 Task: Create a new field with title Stage a blank project AgileForge with field type as Single-select and options as Not Started, In Progress and Complete
Action: Mouse moved to (49, 380)
Screenshot: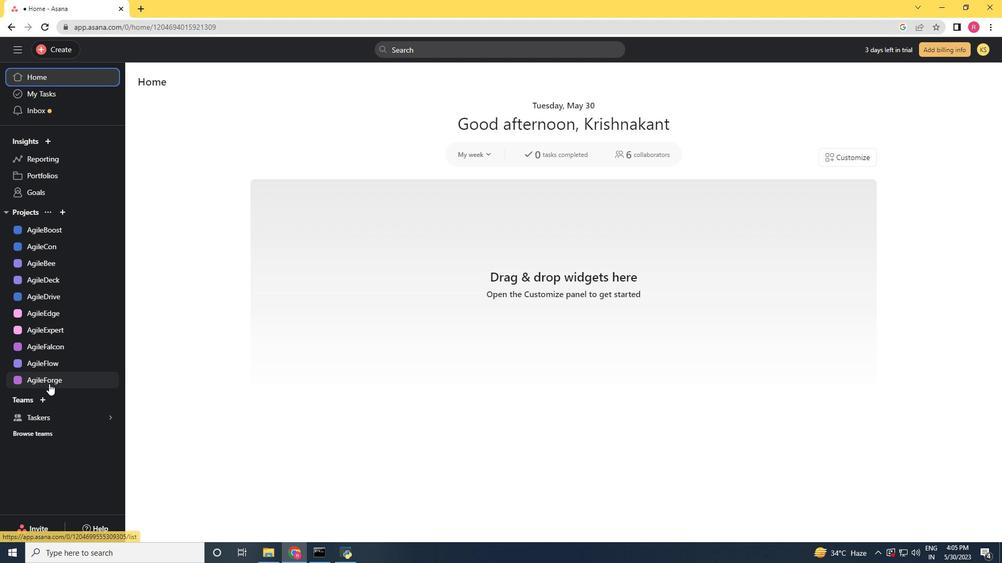 
Action: Mouse pressed left at (49, 380)
Screenshot: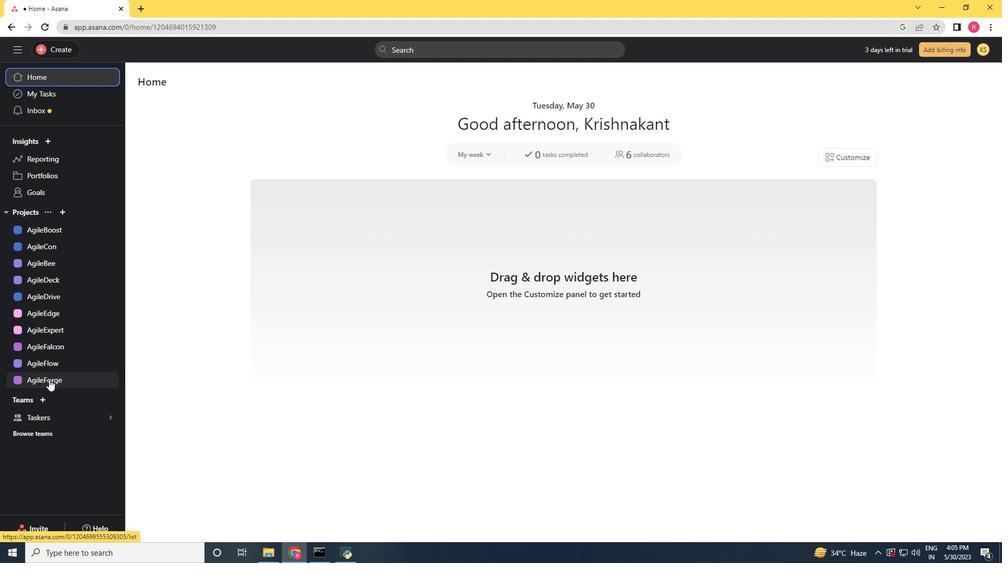 
Action: Mouse moved to (963, 85)
Screenshot: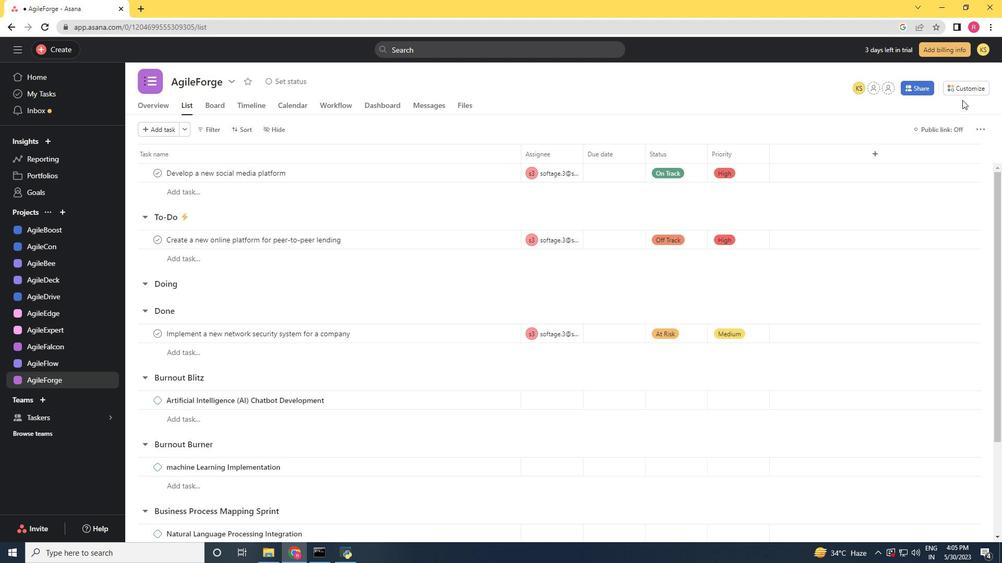 
Action: Mouse pressed left at (963, 85)
Screenshot: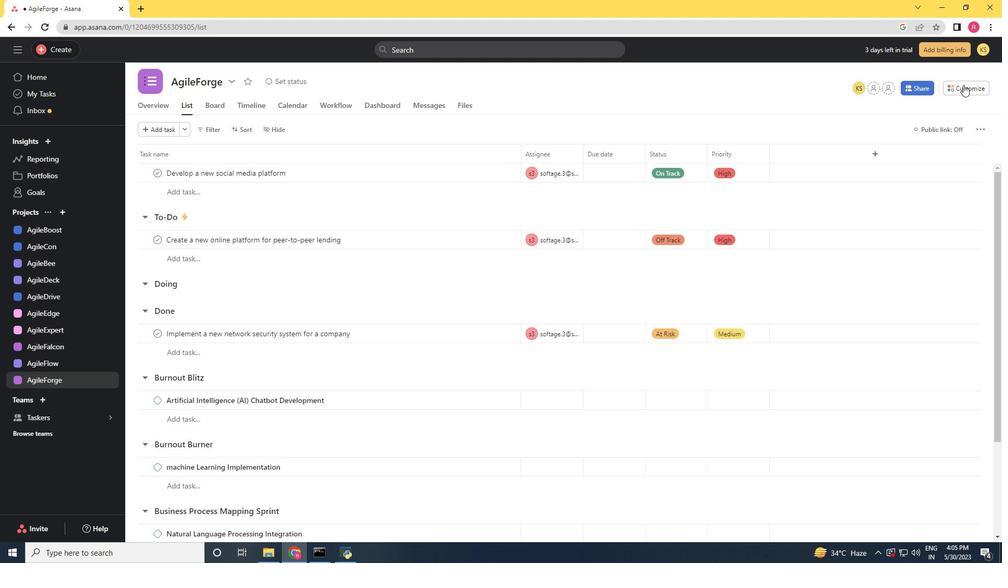 
Action: Mouse moved to (881, 203)
Screenshot: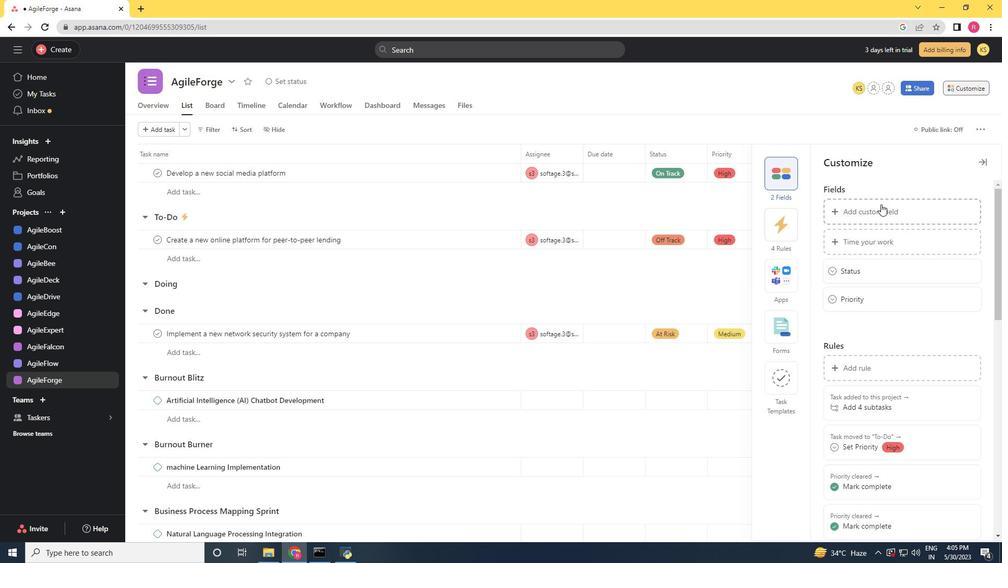 
Action: Mouse pressed left at (881, 203)
Screenshot: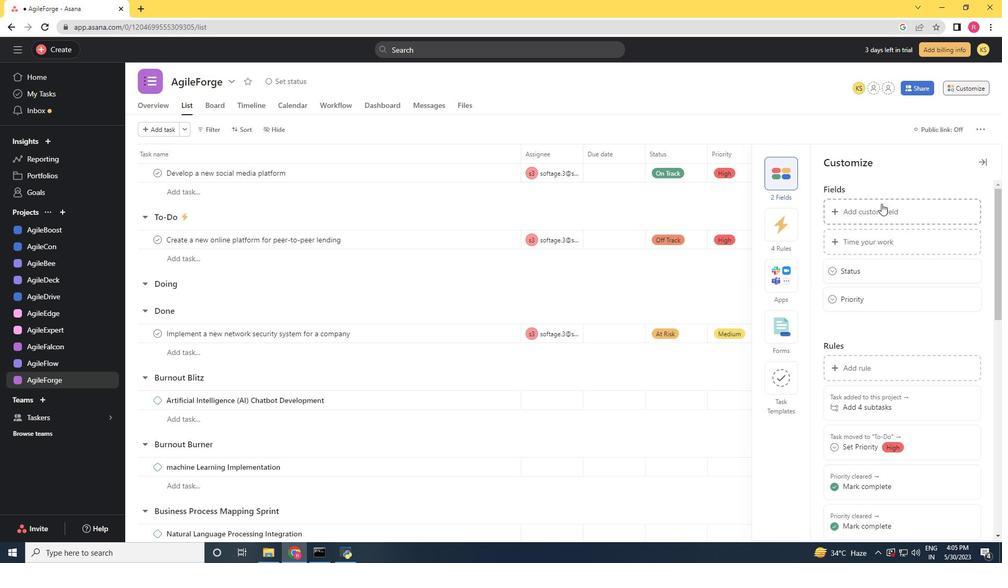 
Action: Mouse moved to (442, 186)
Screenshot: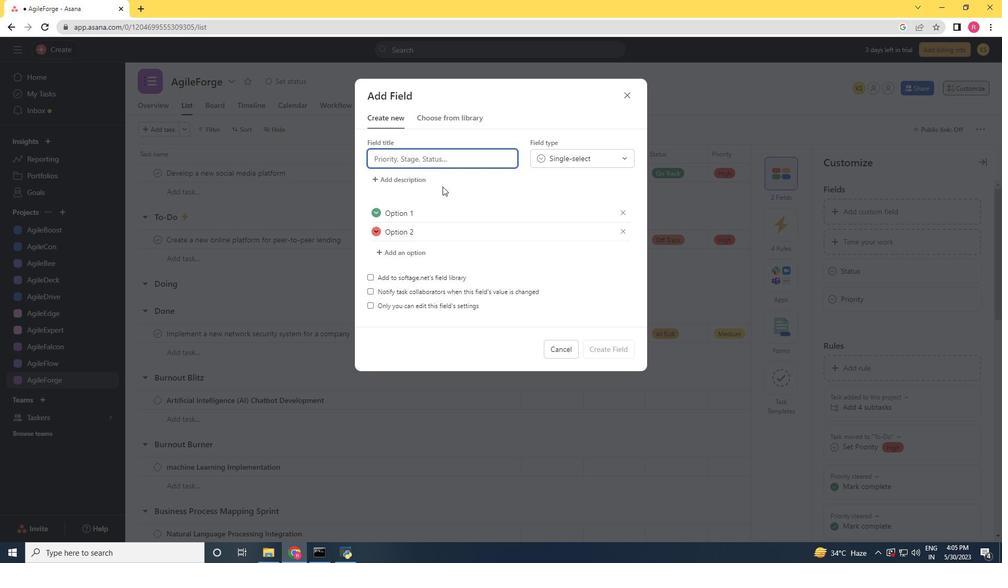 
Action: Key pressed <Key.shift><Key.shift><Key.shift><Key.shift><Key.shift>Stage
Screenshot: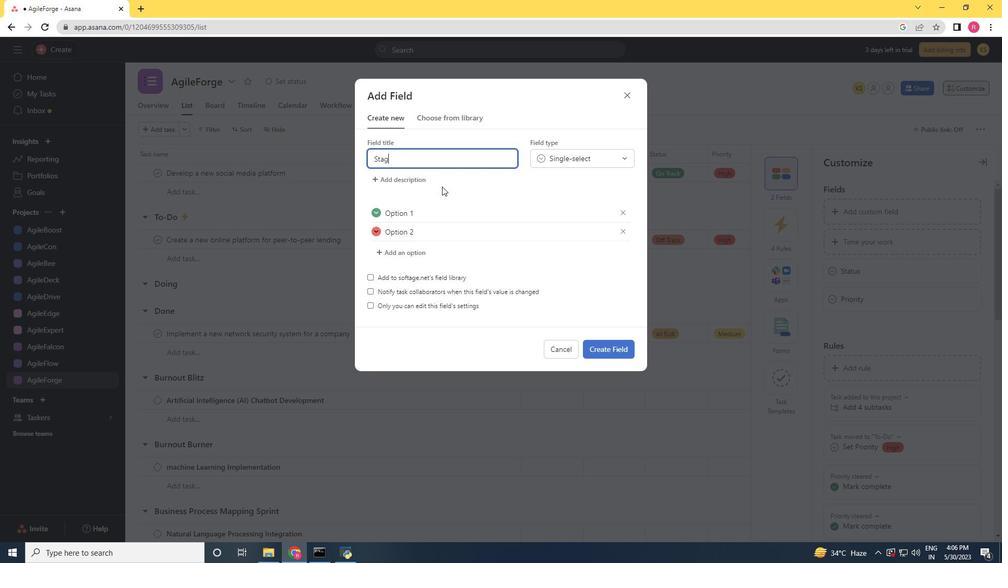 
Action: Mouse moved to (565, 160)
Screenshot: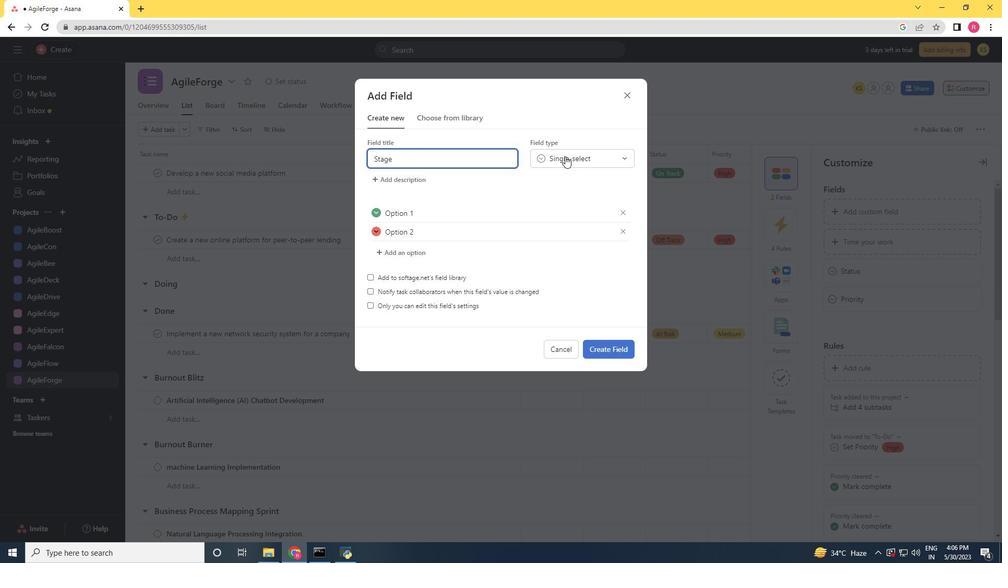 
Action: Mouse pressed left at (565, 160)
Screenshot: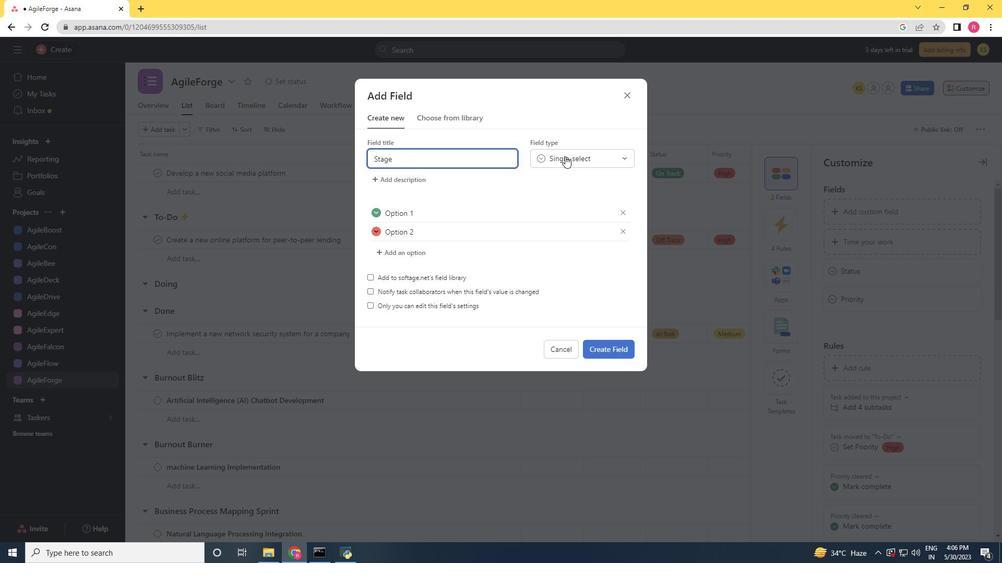 
Action: Mouse moved to (562, 182)
Screenshot: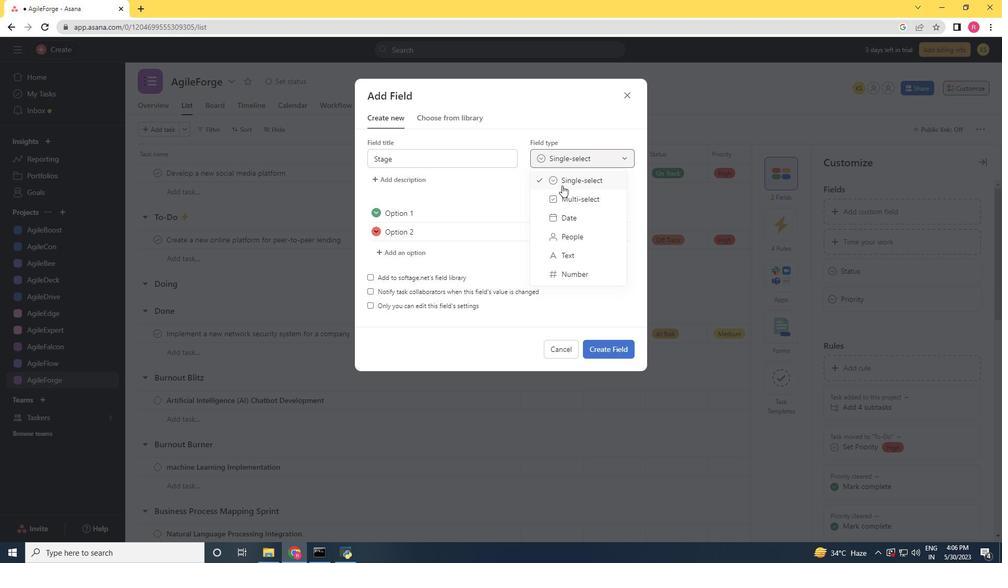 
Action: Mouse pressed left at (562, 182)
Screenshot: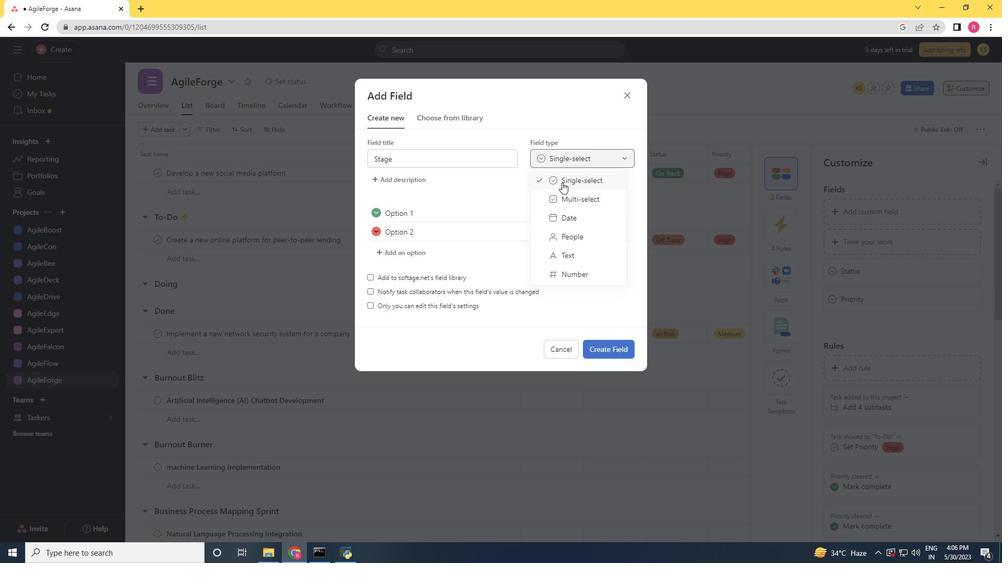 
Action: Mouse moved to (460, 204)
Screenshot: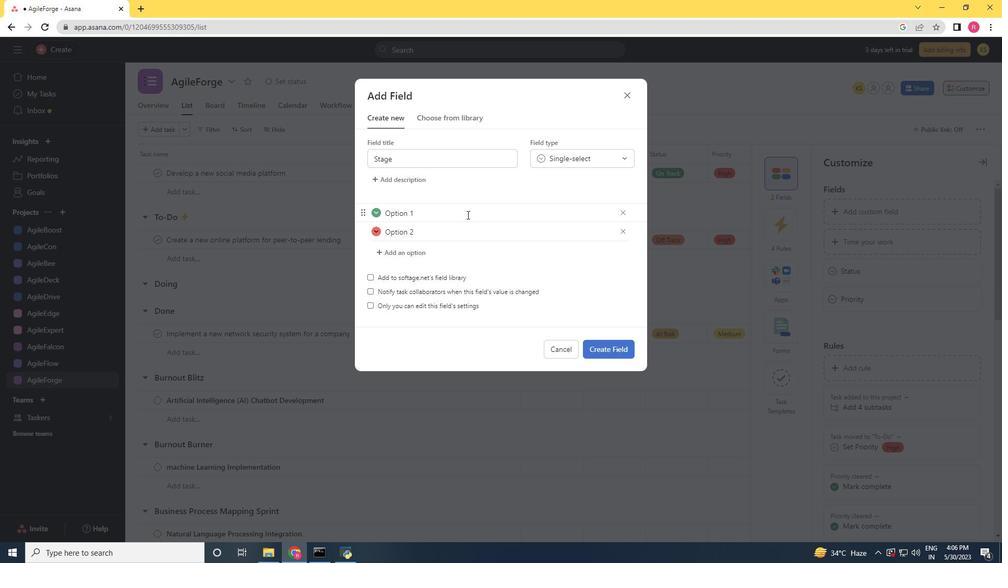 
Action: Mouse pressed left at (460, 204)
Screenshot: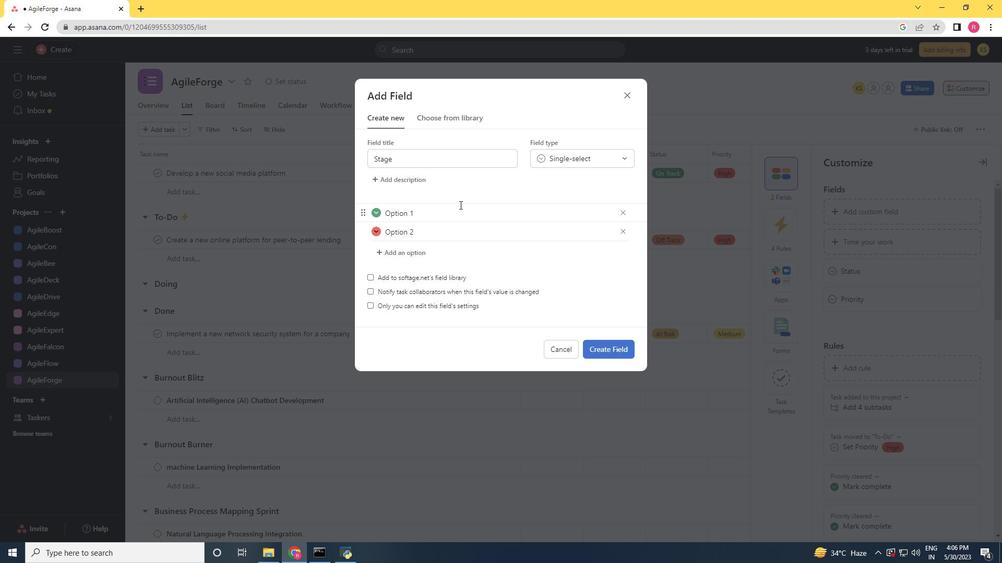 
Action: Key pressed <Key.backspace><Key.backspace><Key.backspace><Key.backspace><Key.backspace><Key.backspace><Key.backspace><Key.backspace><Key.shift>B<Key.backspace><Key.shift>NO<Key.backspace>ott<Key.space><Key.shift><Key.shift>Started<Key.space><Key.enter><Key.shift>In<Key.space><Key.shift>Progress<Key.space><Key.enter><Key.shift>Complete
Screenshot: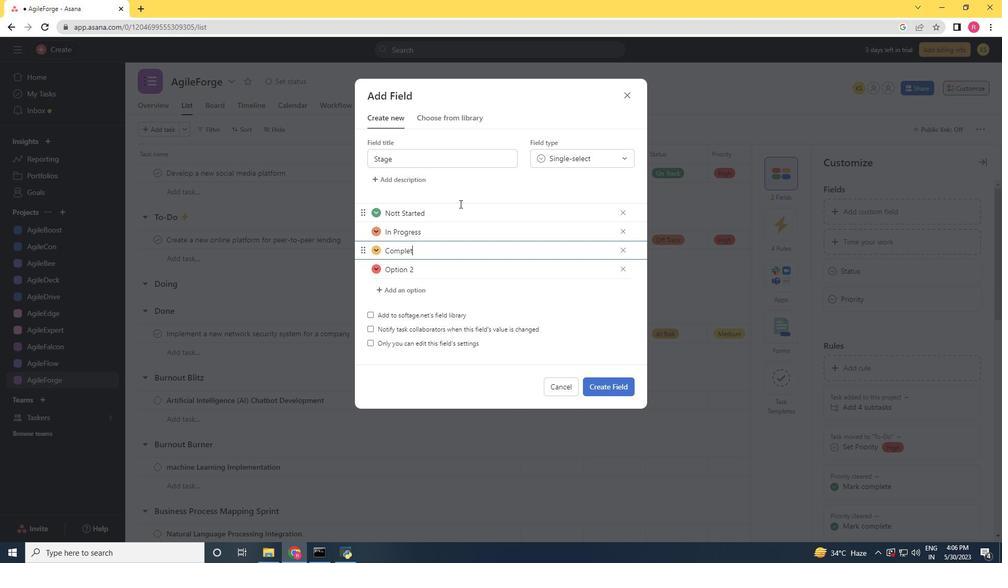 
Action: Mouse moved to (622, 268)
Screenshot: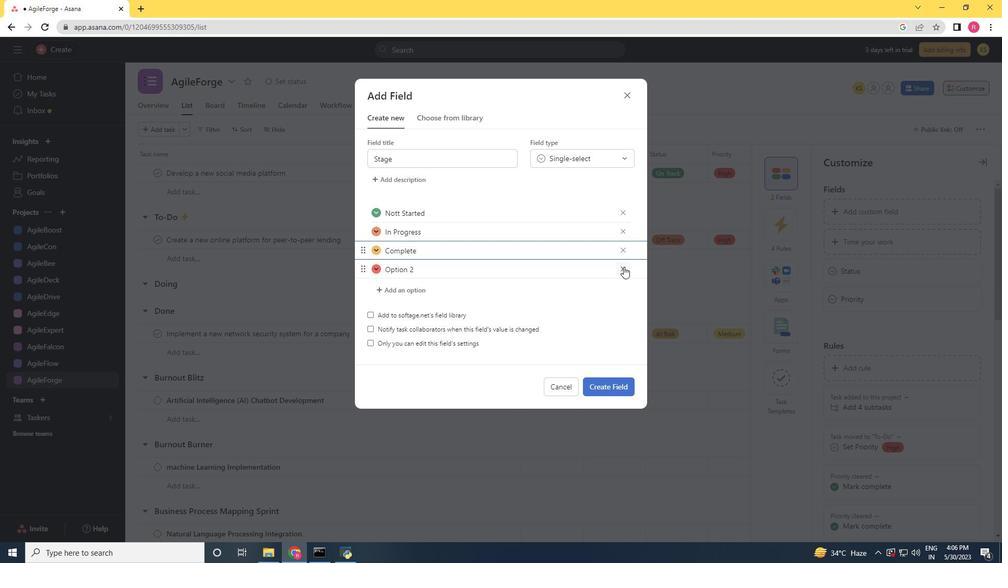 
Action: Mouse pressed left at (622, 268)
Screenshot: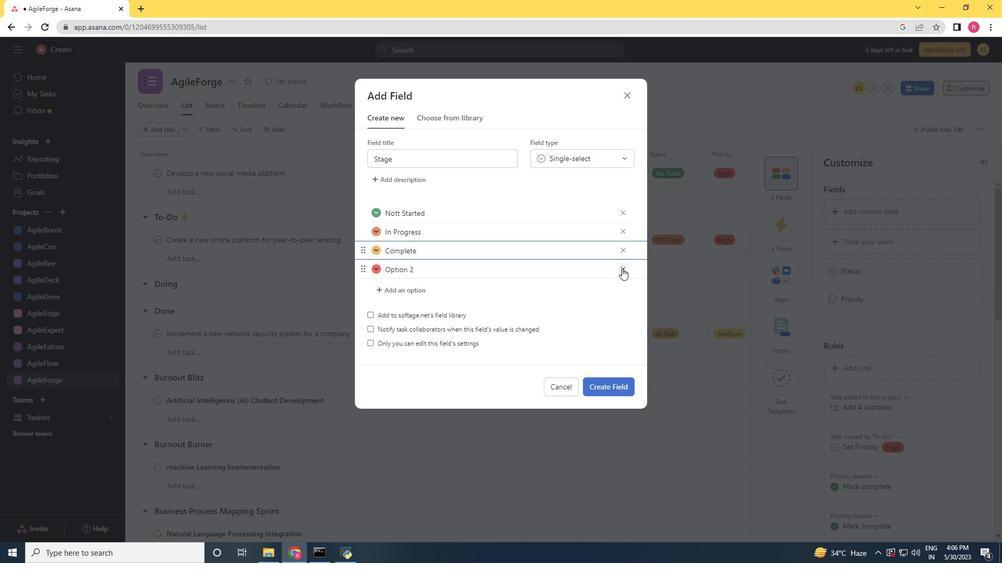 
Action: Mouse moved to (601, 367)
Screenshot: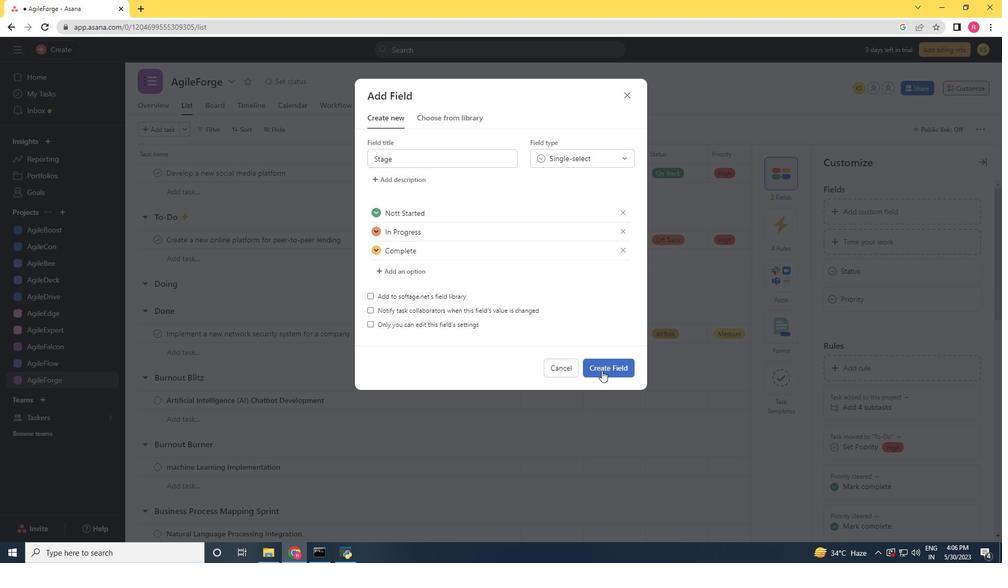 
Action: Mouse pressed left at (601, 367)
Screenshot: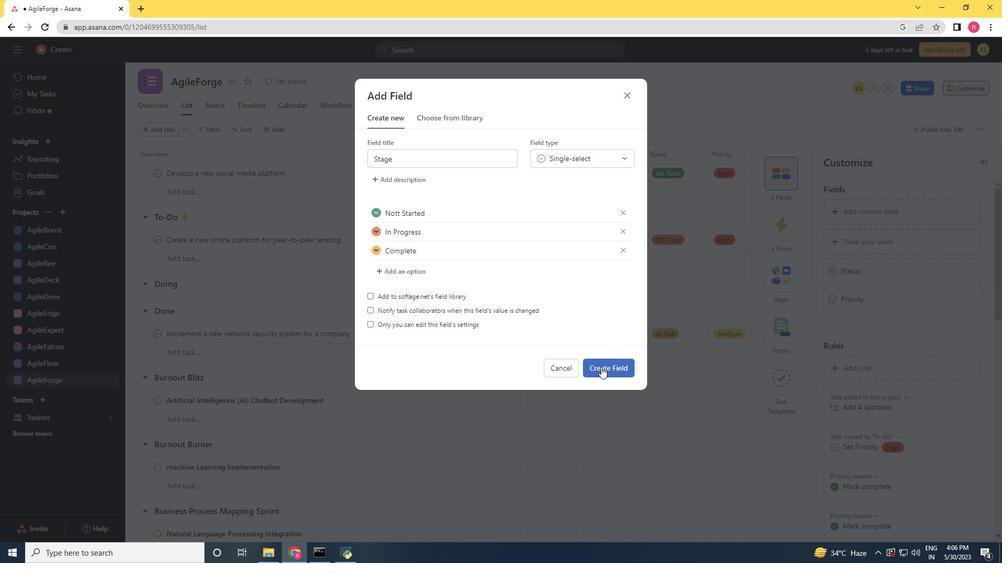 
Action: Mouse moved to (748, 213)
Screenshot: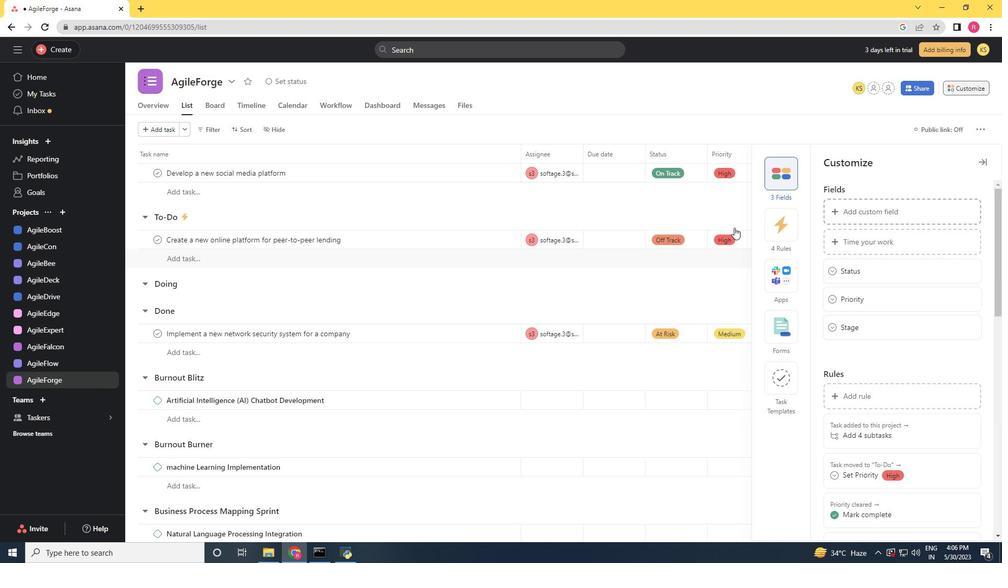 
